 Task: Use the formula "IMSQRT" in spreadsheet "Project portfolio".
Action: Mouse moved to (388, 360)
Screenshot: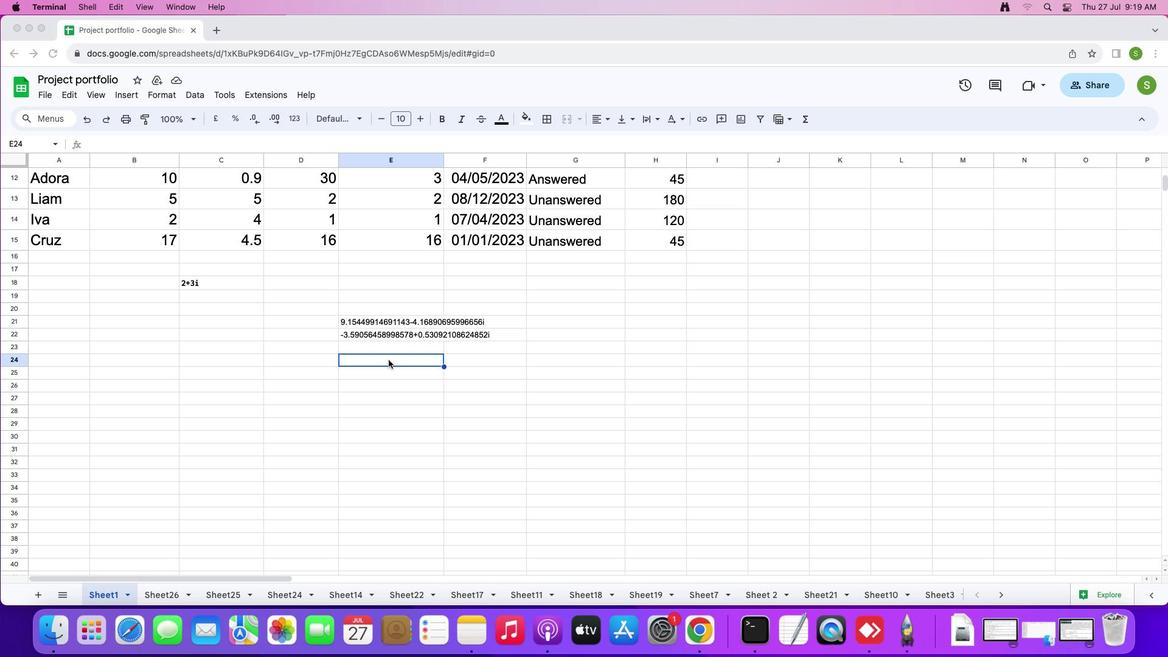 
Action: Mouse pressed left at (388, 360)
Screenshot: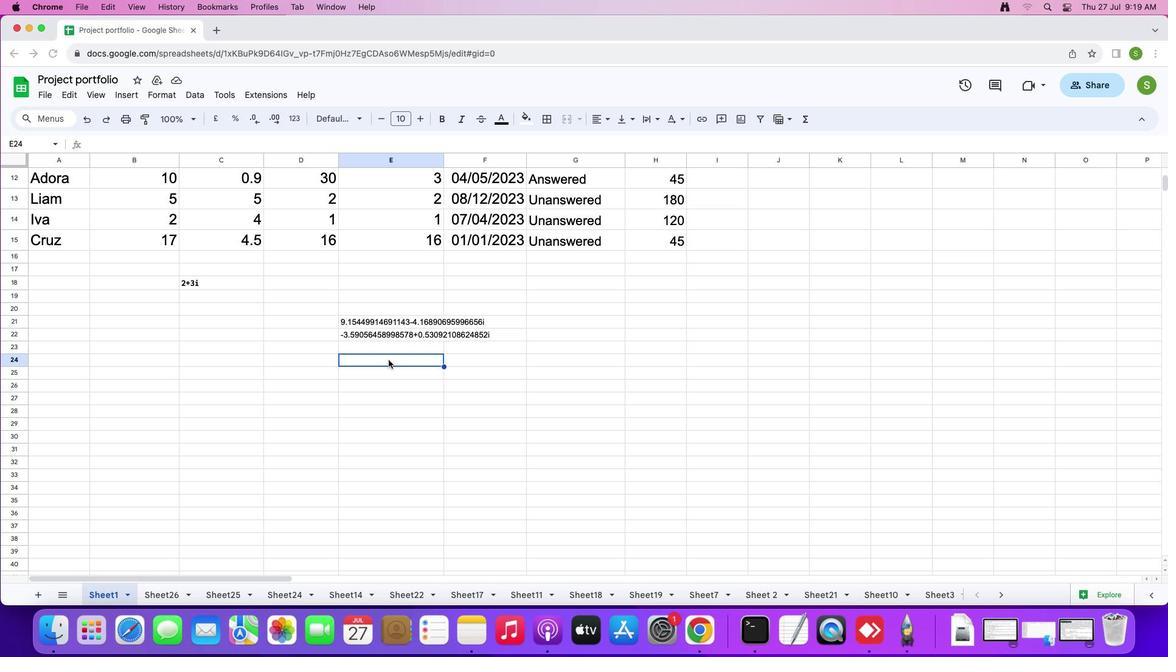 
Action: Mouse moved to (124, 96)
Screenshot: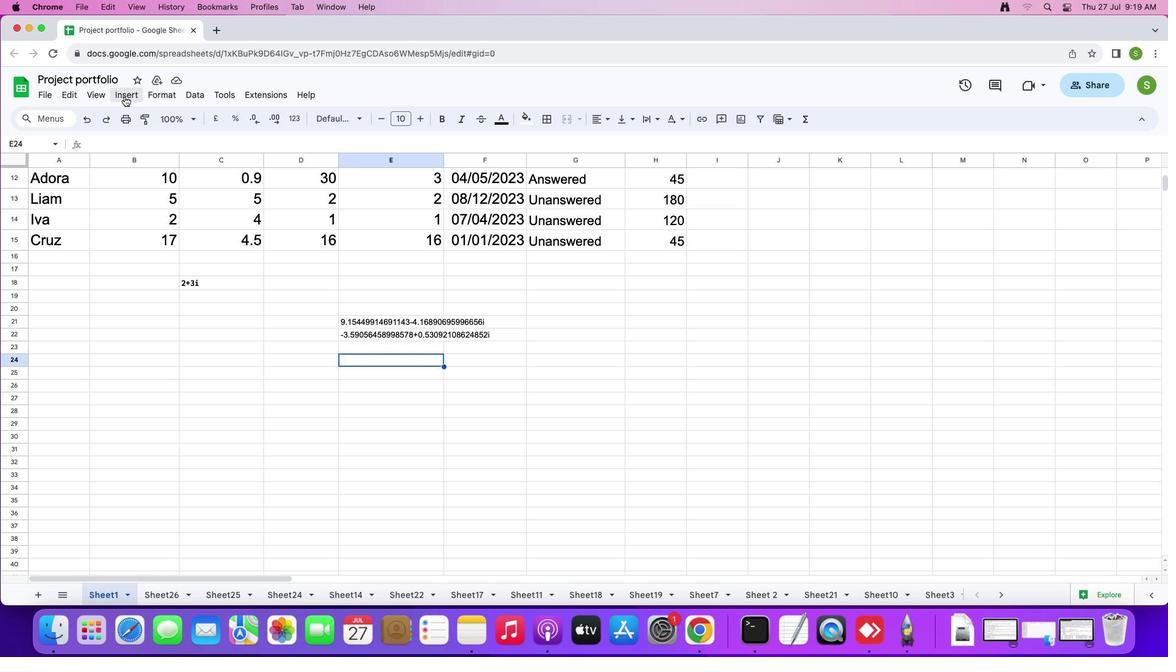
Action: Mouse pressed left at (124, 96)
Screenshot: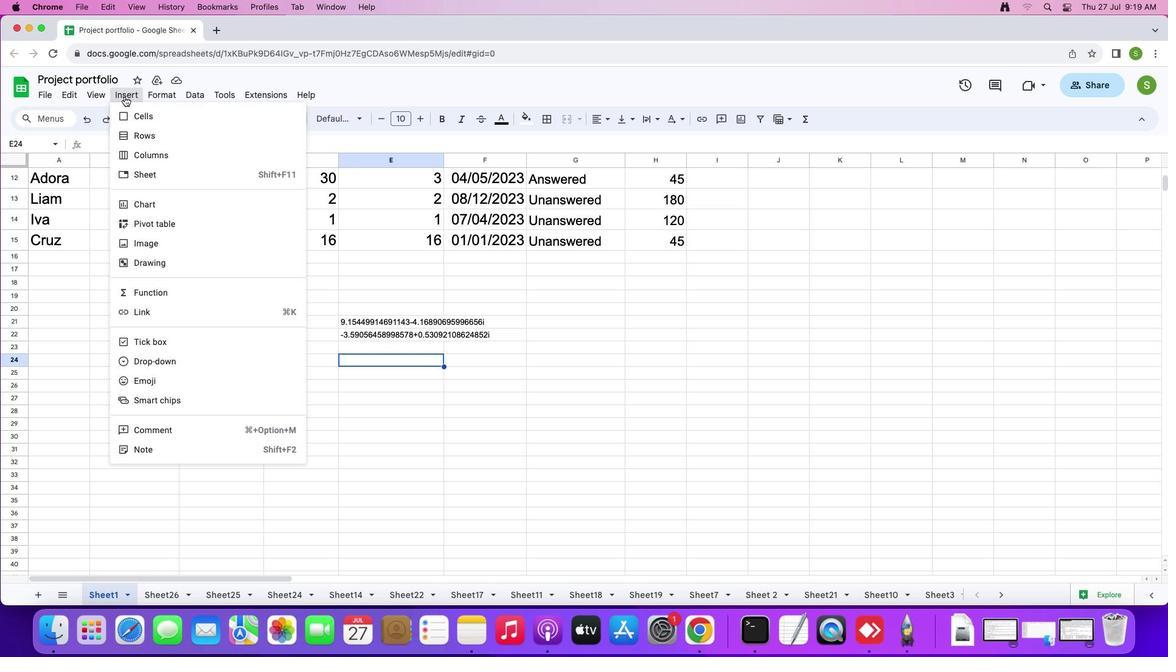
Action: Mouse moved to (199, 288)
Screenshot: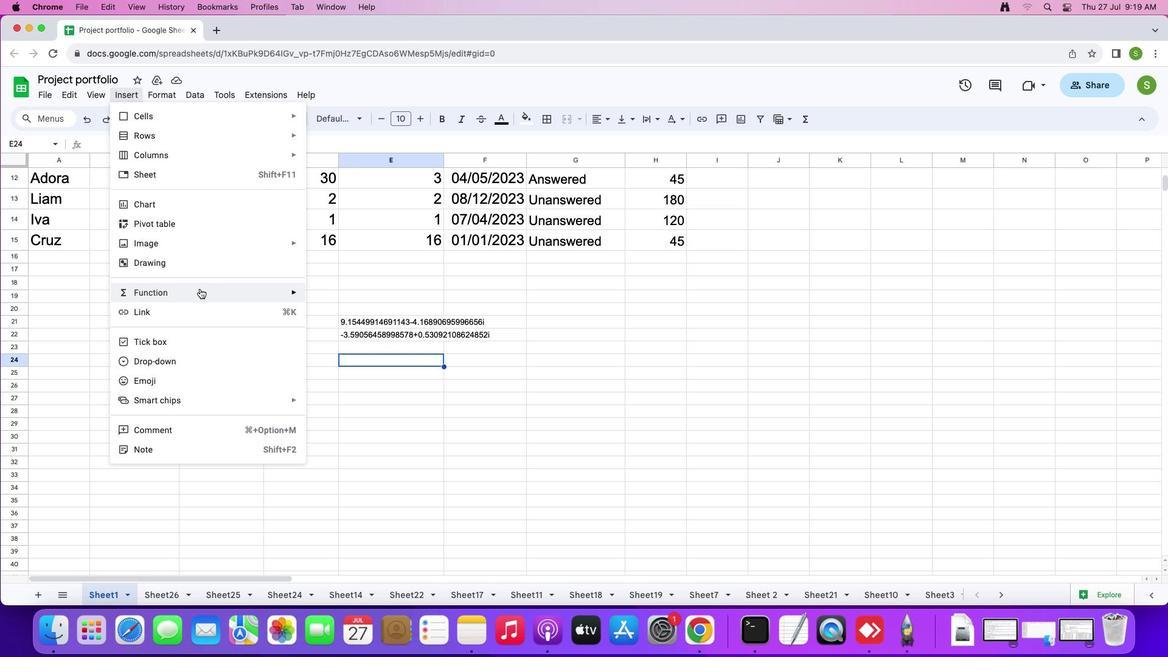 
Action: Mouse pressed left at (199, 288)
Screenshot: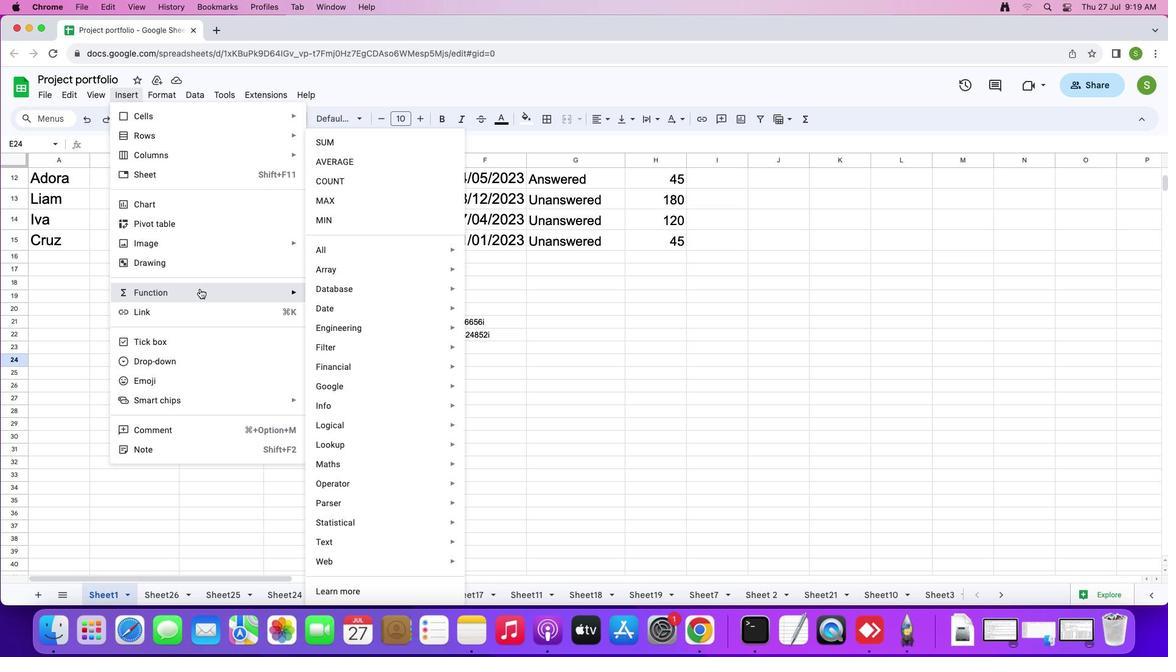
Action: Mouse moved to (351, 248)
Screenshot: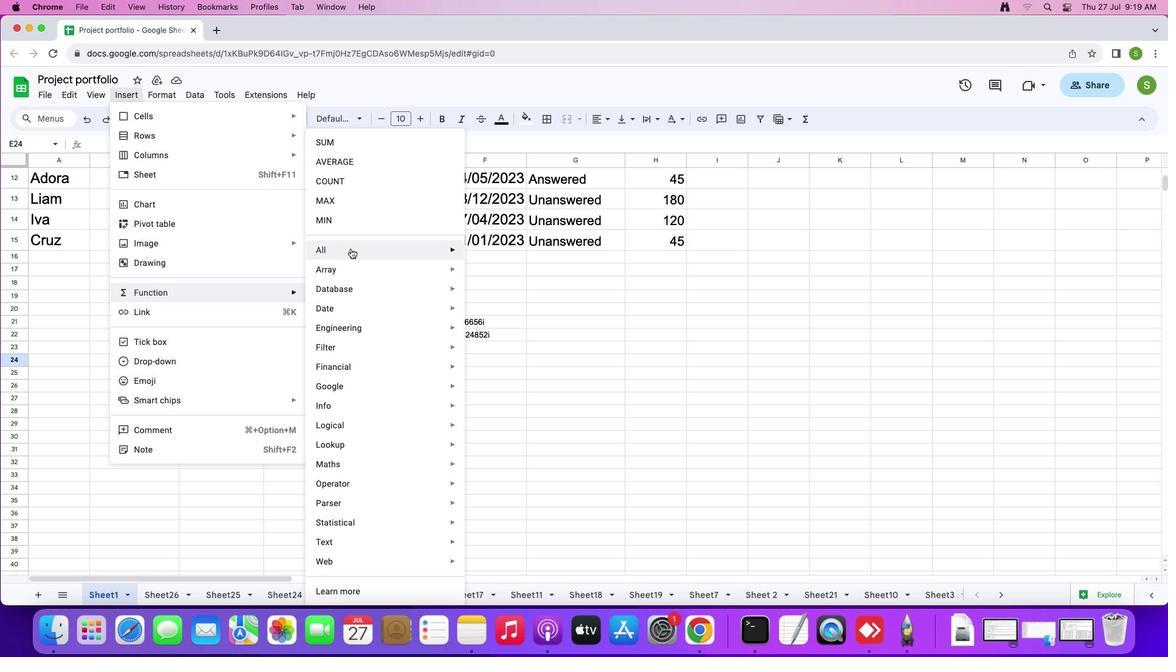 
Action: Mouse pressed left at (351, 248)
Screenshot: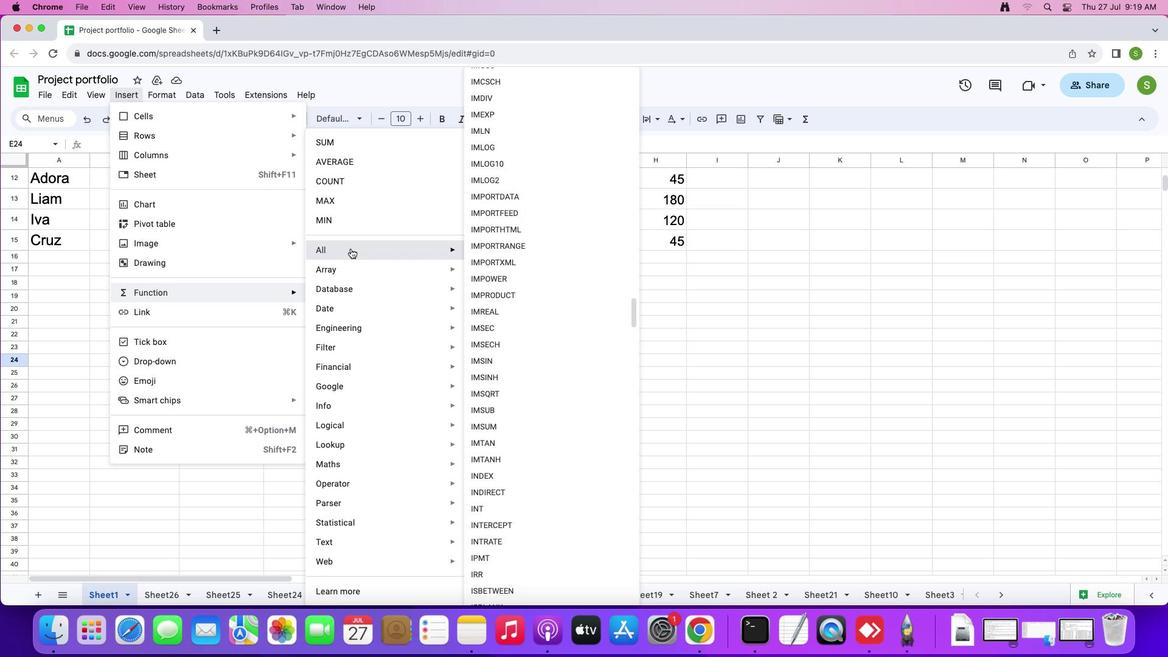 
Action: Mouse moved to (536, 396)
Screenshot: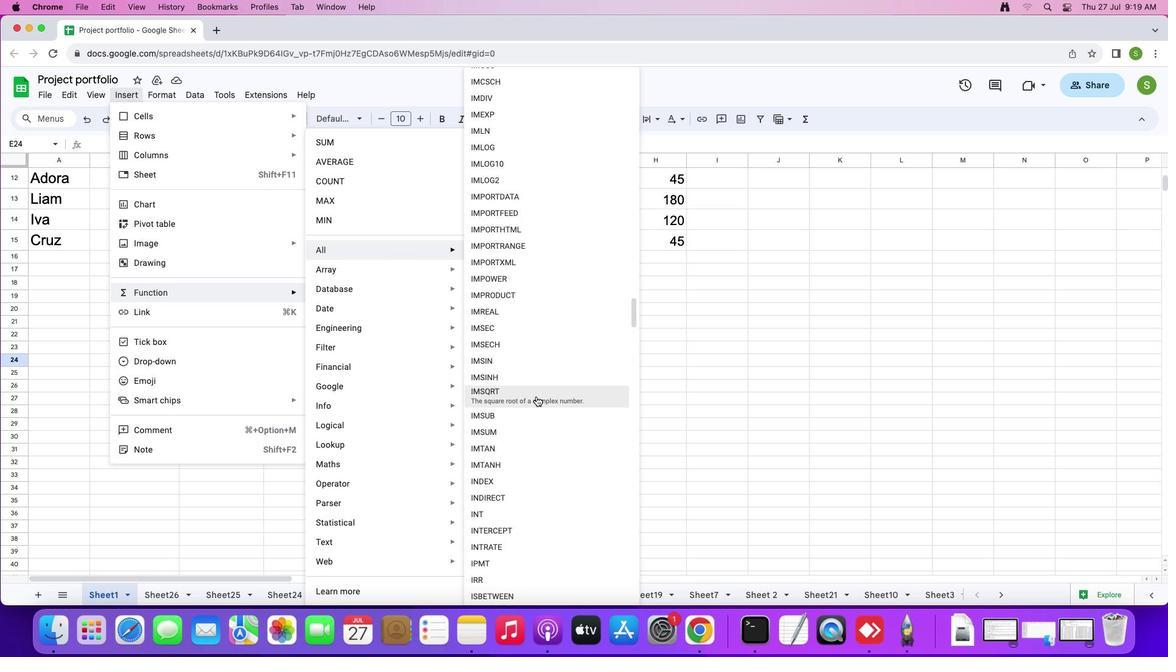
Action: Mouse pressed left at (536, 396)
Screenshot: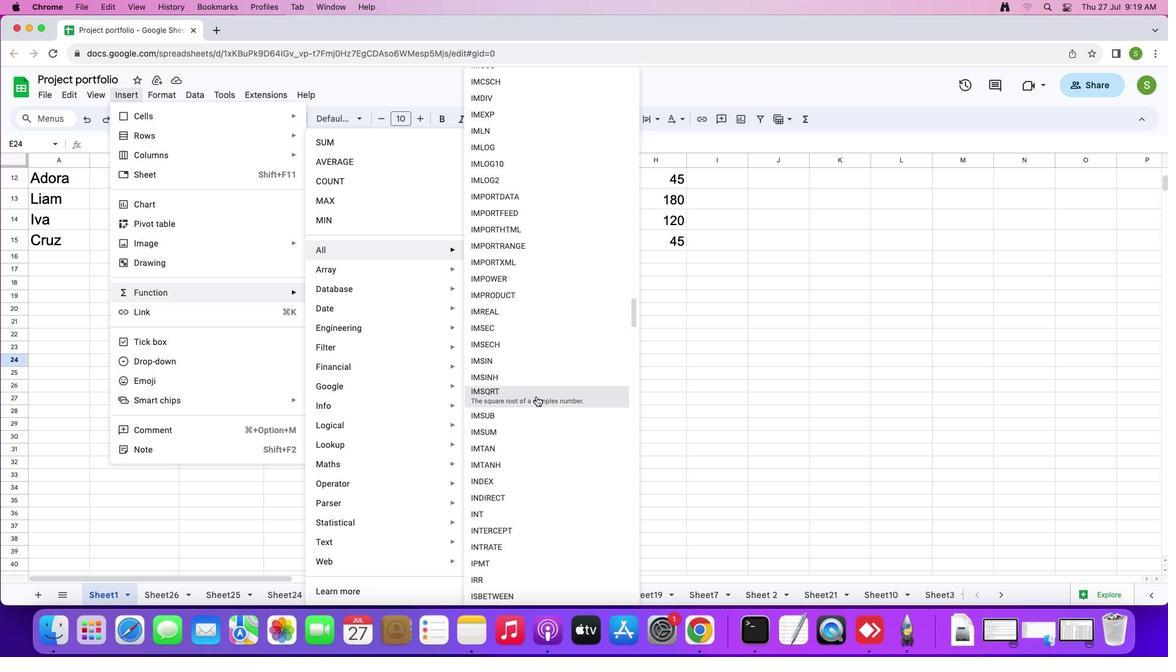
Action: Mouse moved to (226, 283)
Screenshot: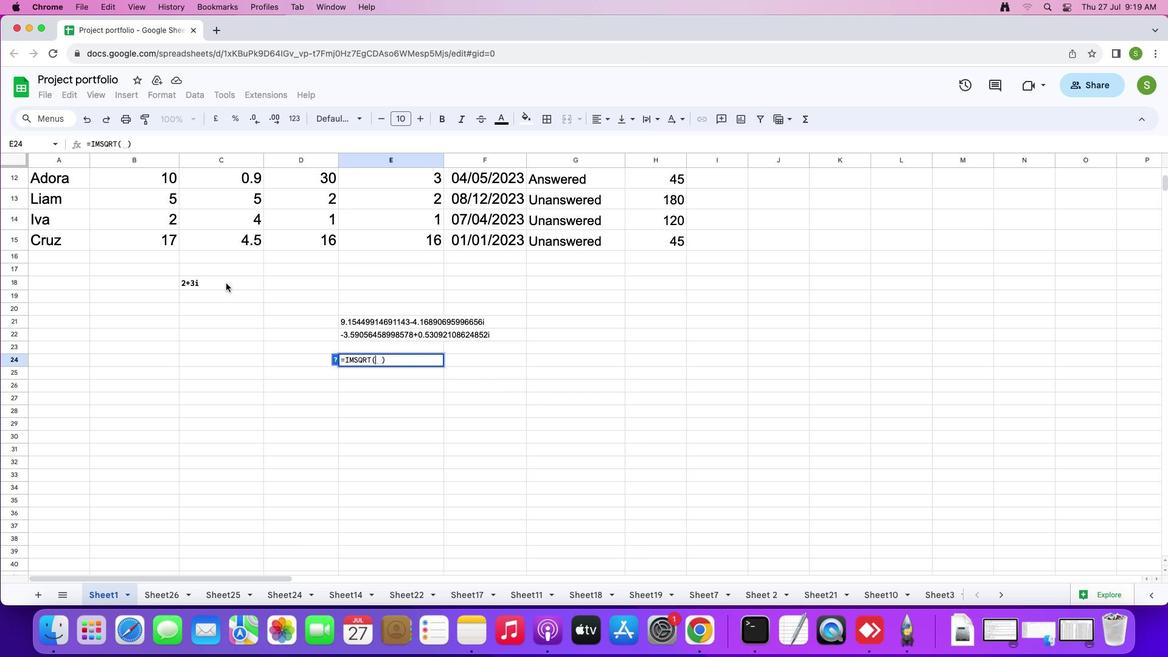 
Action: Mouse pressed left at (226, 283)
Screenshot: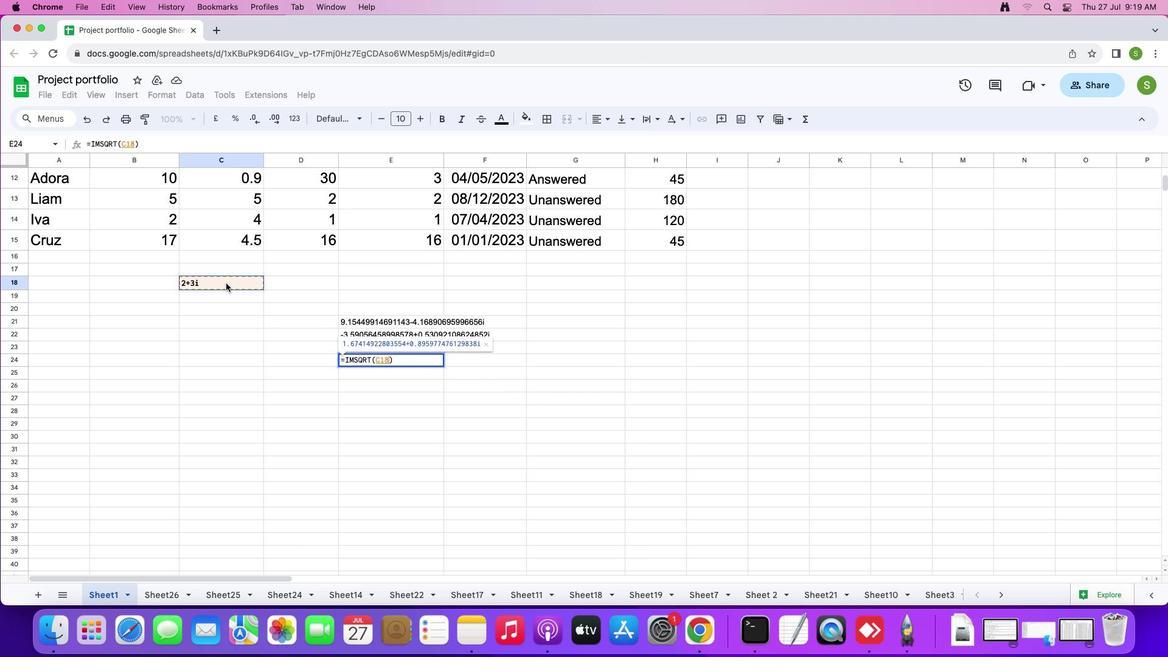 
Action: Mouse moved to (228, 284)
Screenshot: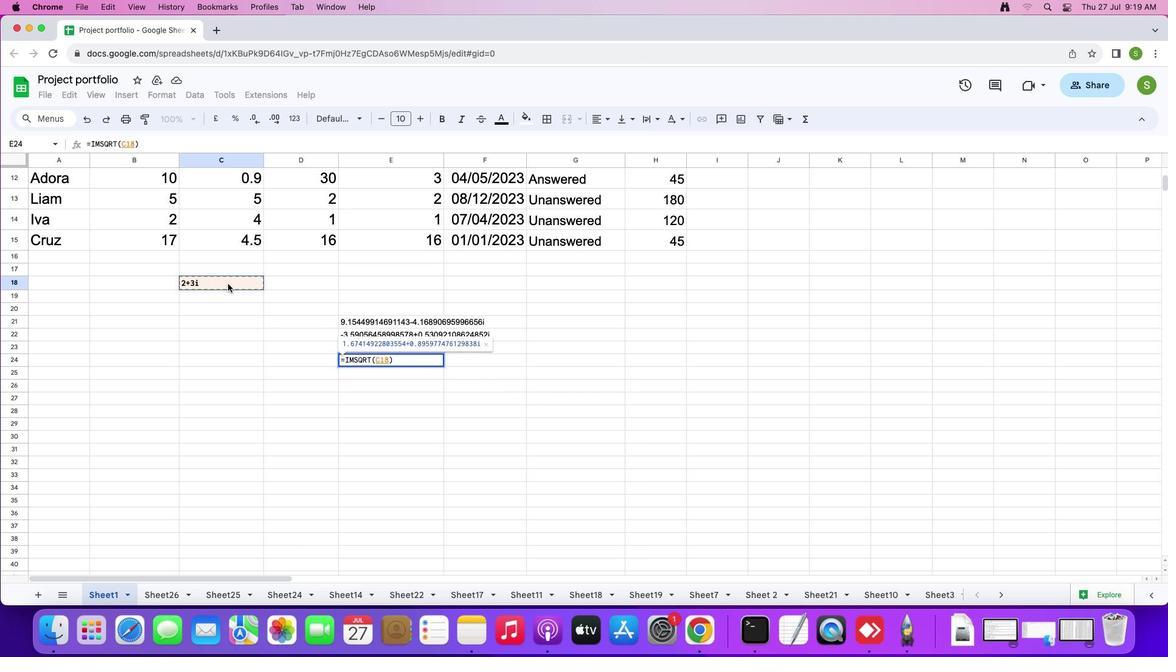 
Action: Key pressed Key.enter
Screenshot: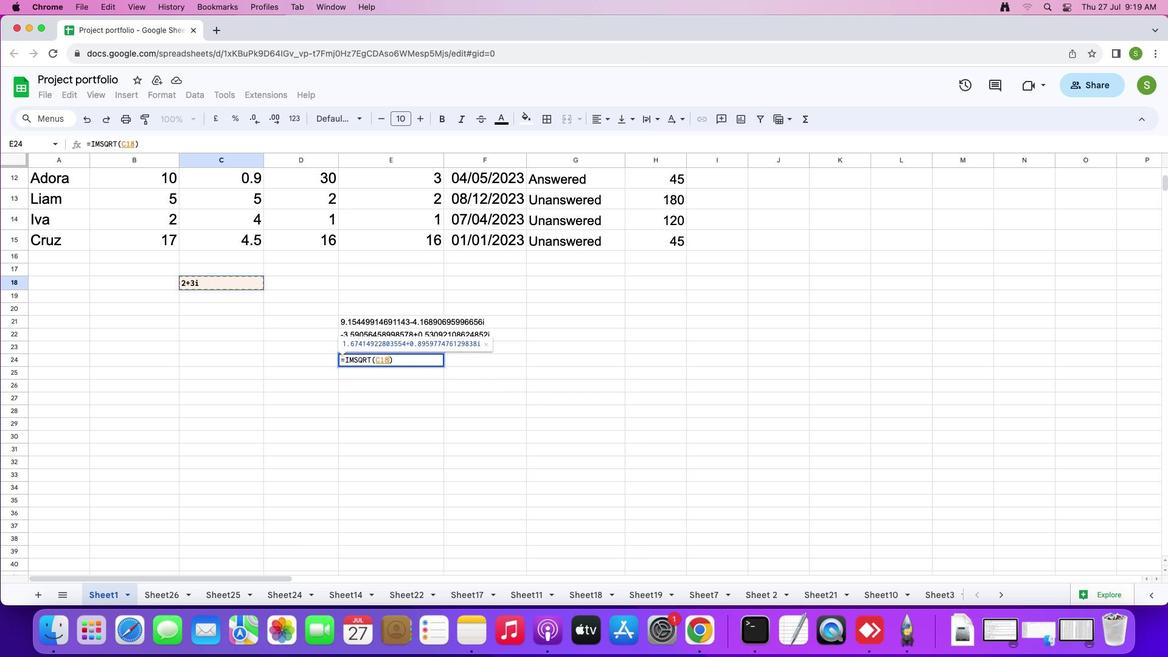 
Action: Mouse moved to (348, 325)
Screenshot: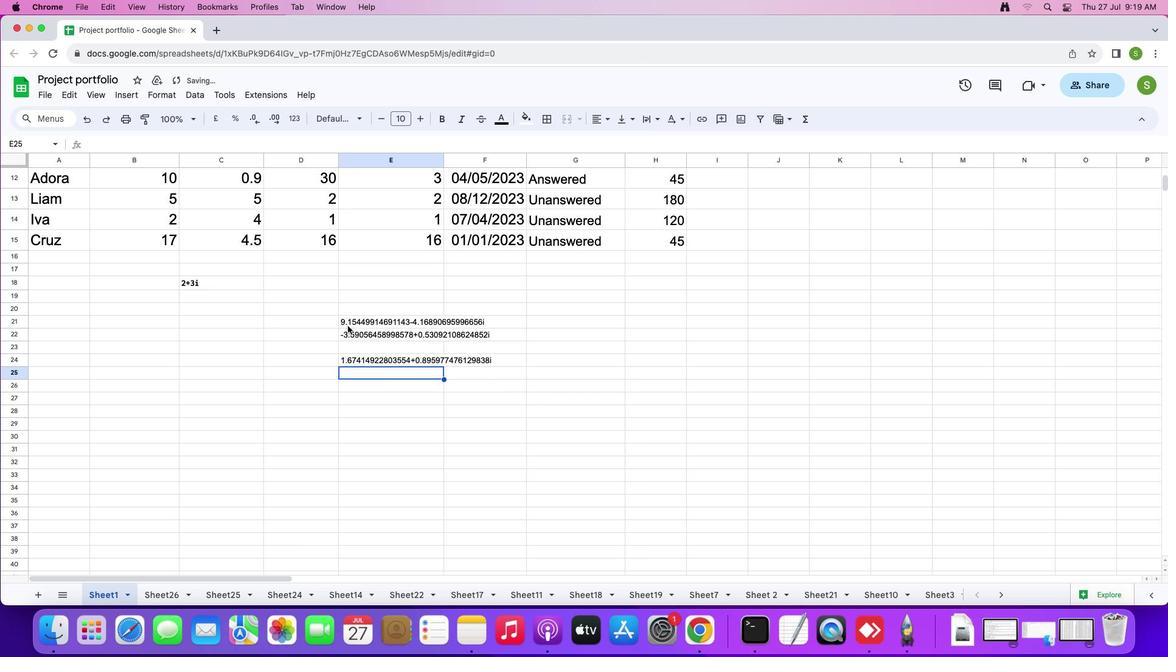 
